 Task: Rotate the clip clockwise in Style Crop to Fill
Action: Mouse moved to (760, 291)
Screenshot: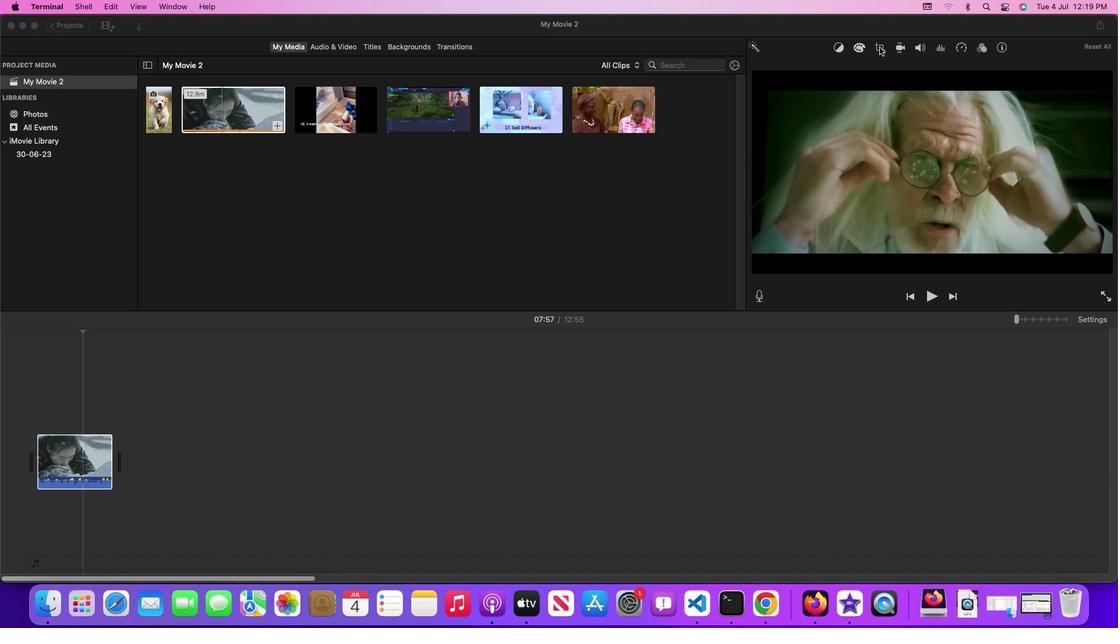 
Action: Mouse pressed left at (760, 291)
Screenshot: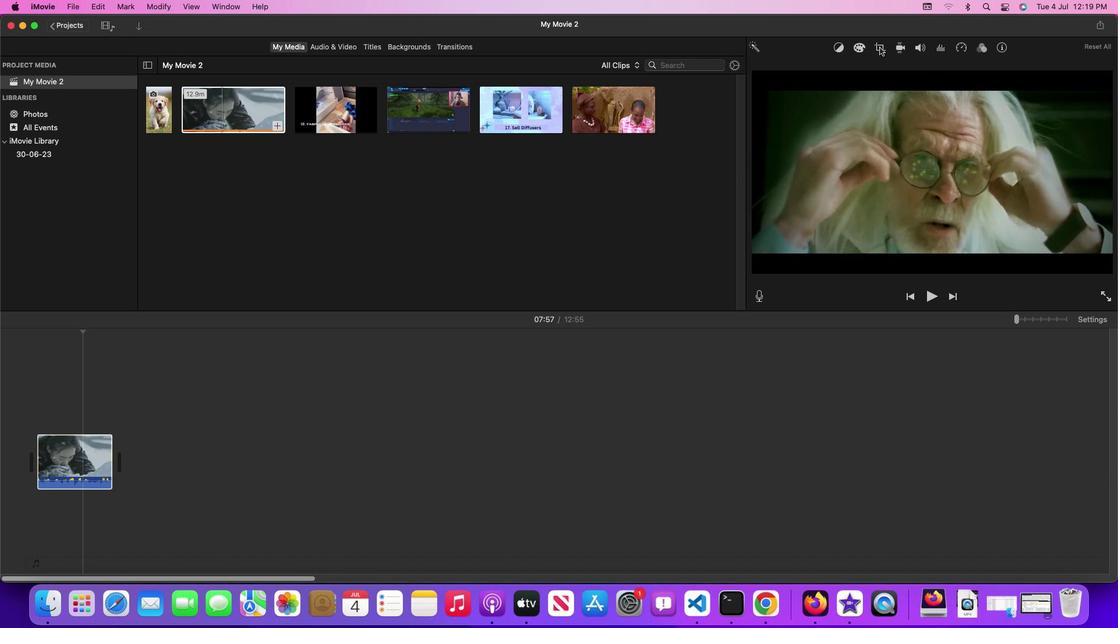 
Action: Mouse moved to (760, 291)
Screenshot: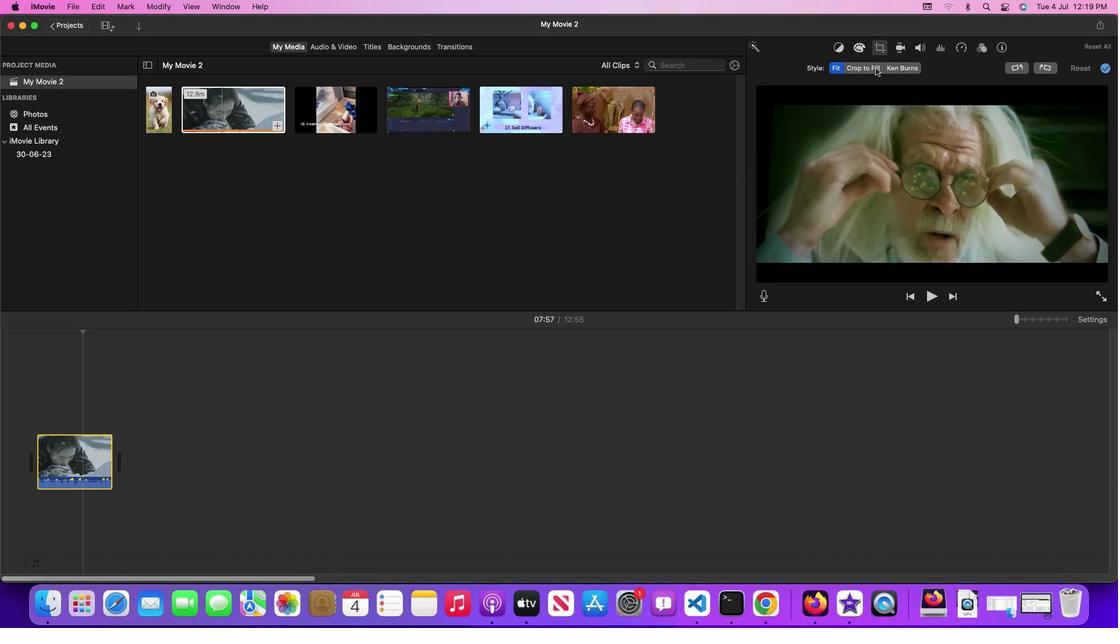
Action: Mouse pressed left at (760, 291)
Screenshot: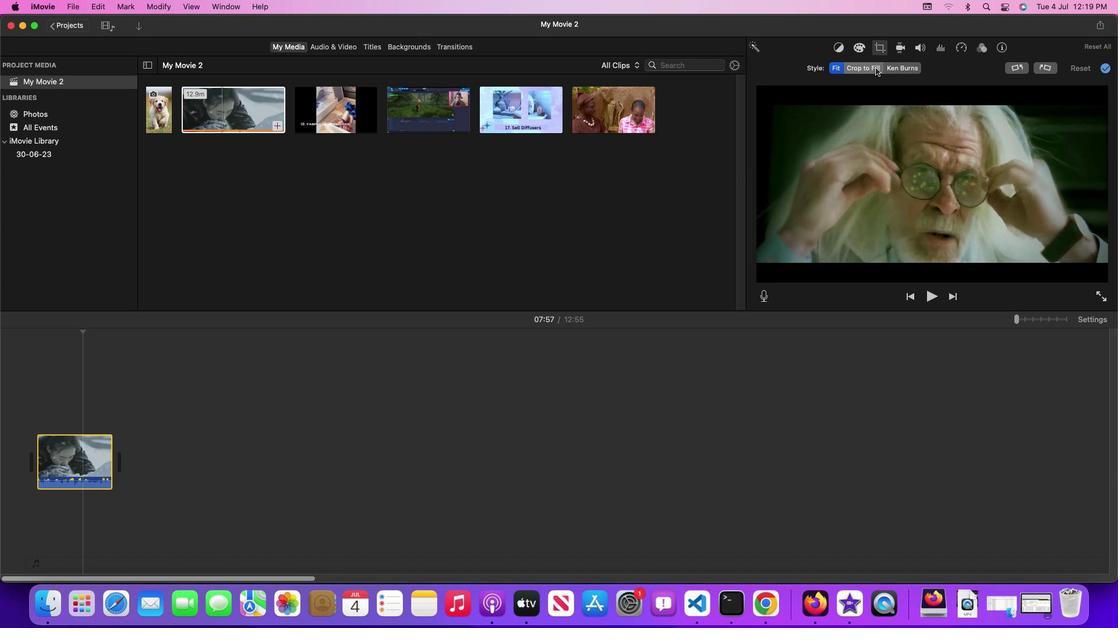
Action: Mouse moved to (760, 291)
Screenshot: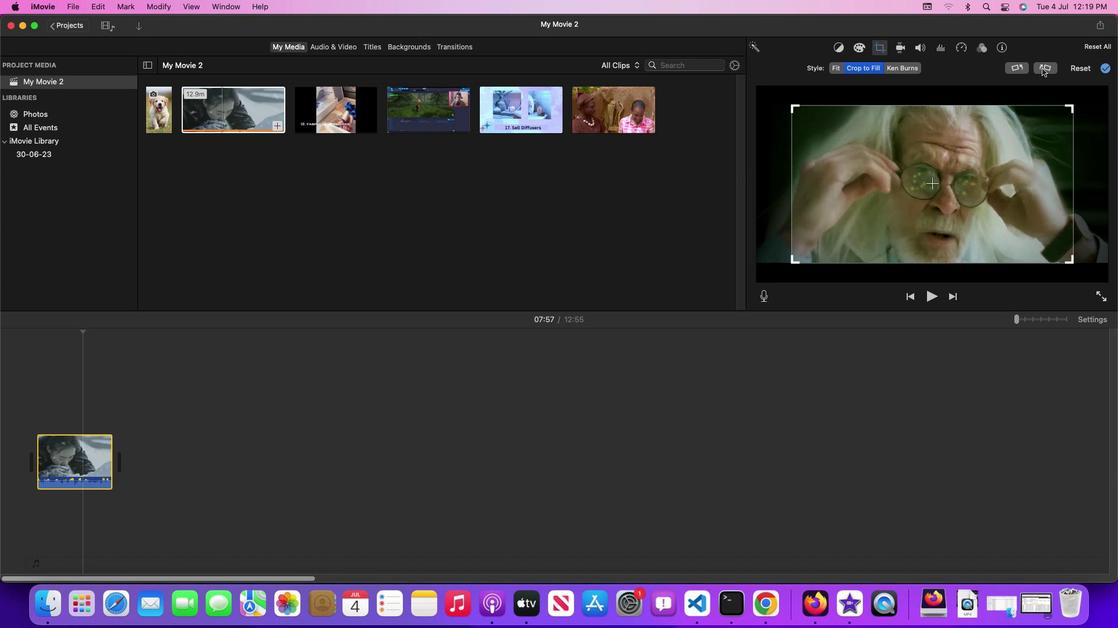 
Action: Mouse pressed left at (760, 291)
Screenshot: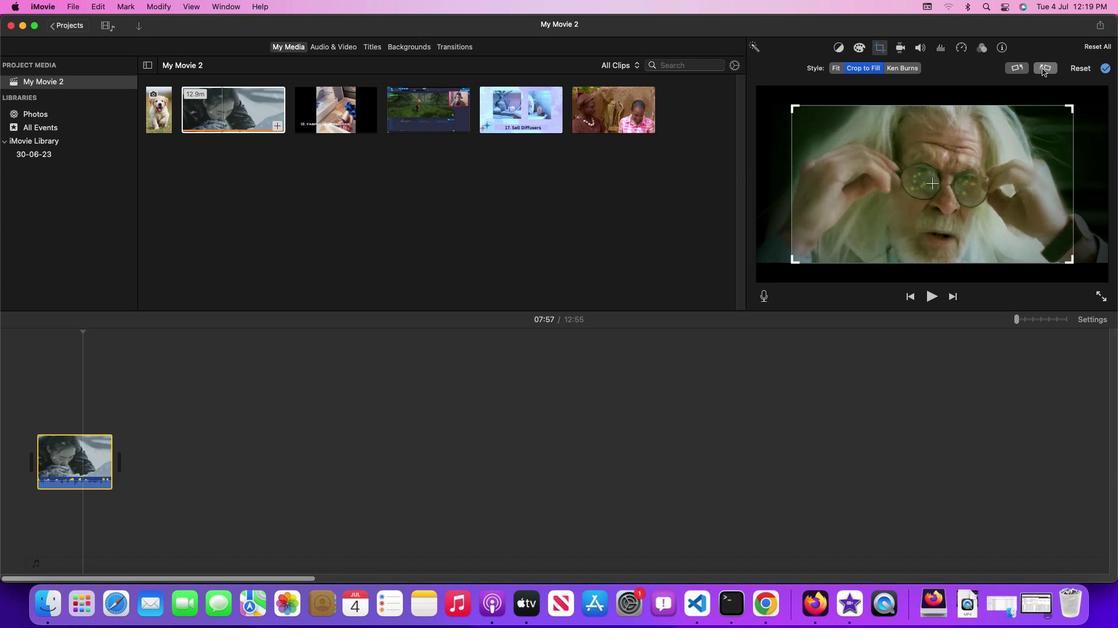 
